 Task: Select a due date automation when advanced on, the moment a card is due add content with a description starting with resume.
Action: Mouse moved to (1254, 102)
Screenshot: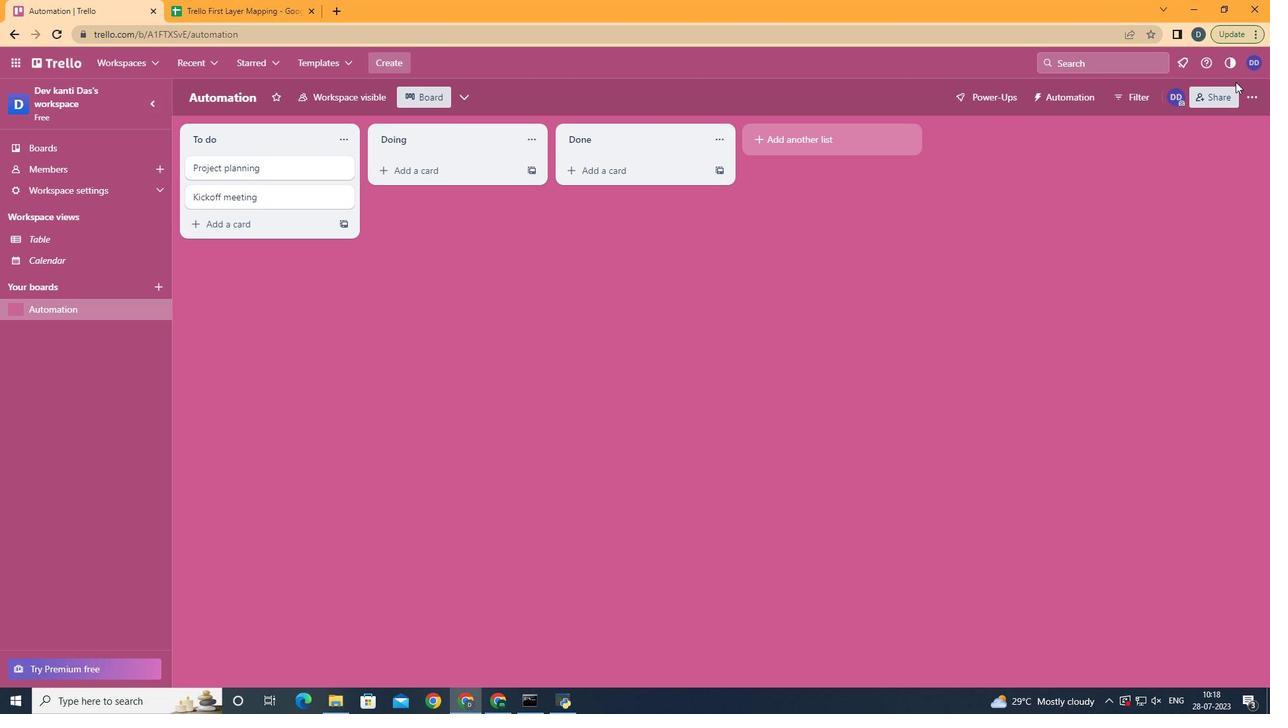 
Action: Mouse pressed left at (1254, 102)
Screenshot: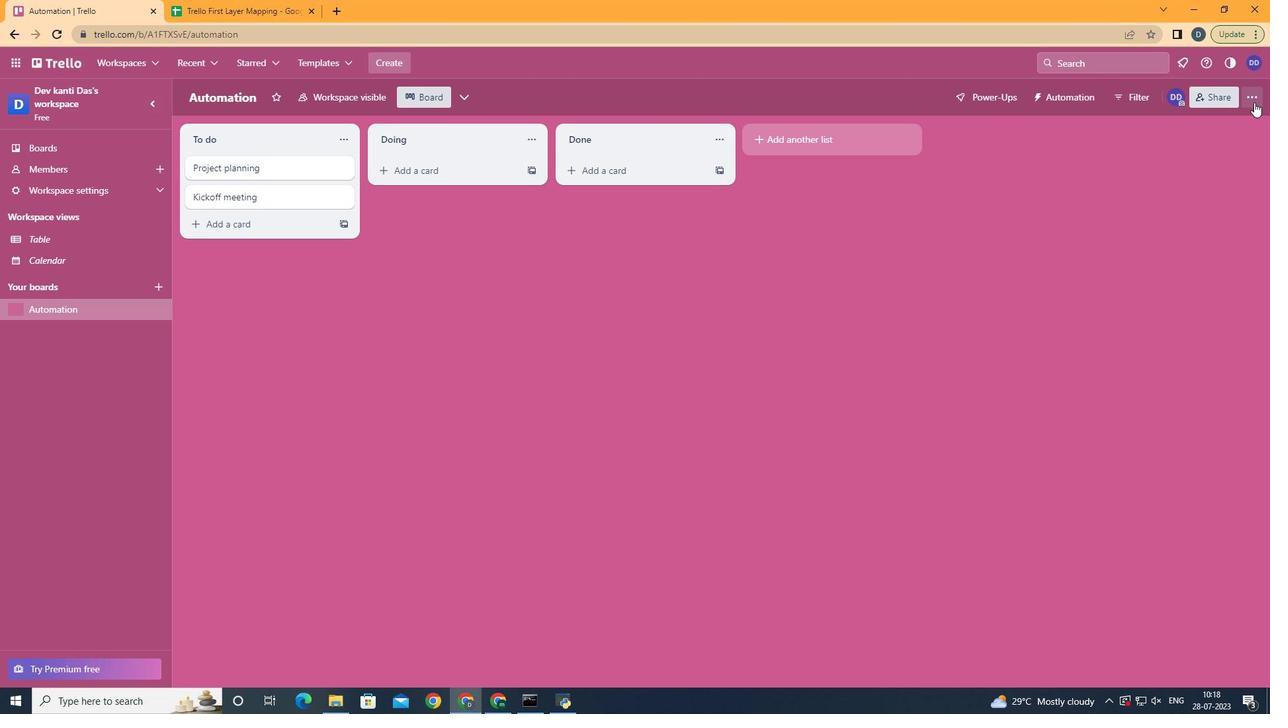 
Action: Mouse moved to (1137, 266)
Screenshot: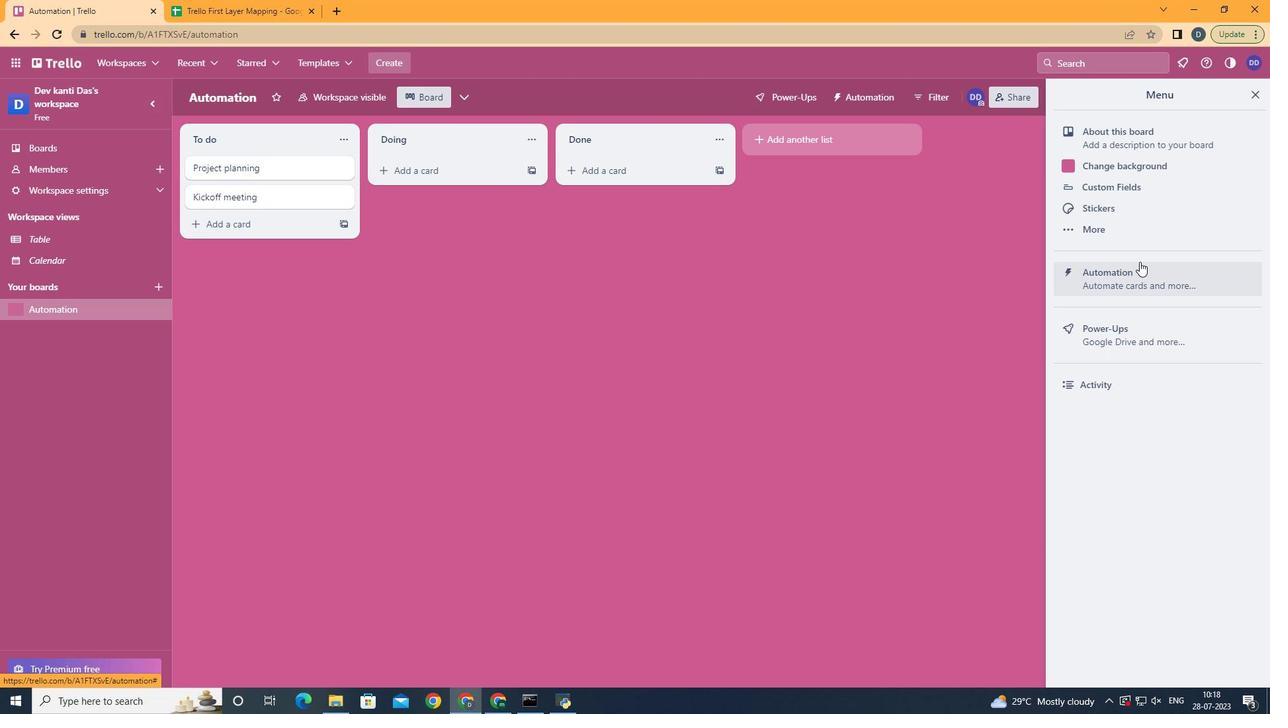 
Action: Mouse pressed left at (1137, 266)
Screenshot: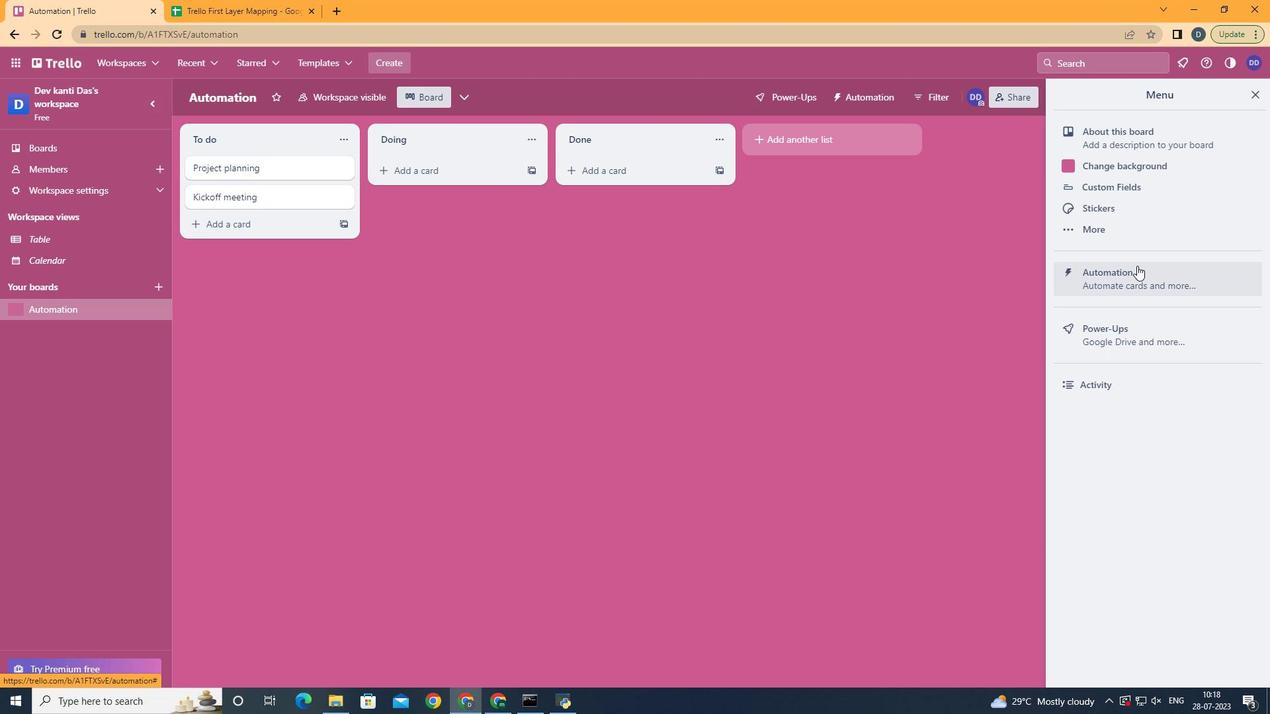 
Action: Mouse moved to (241, 266)
Screenshot: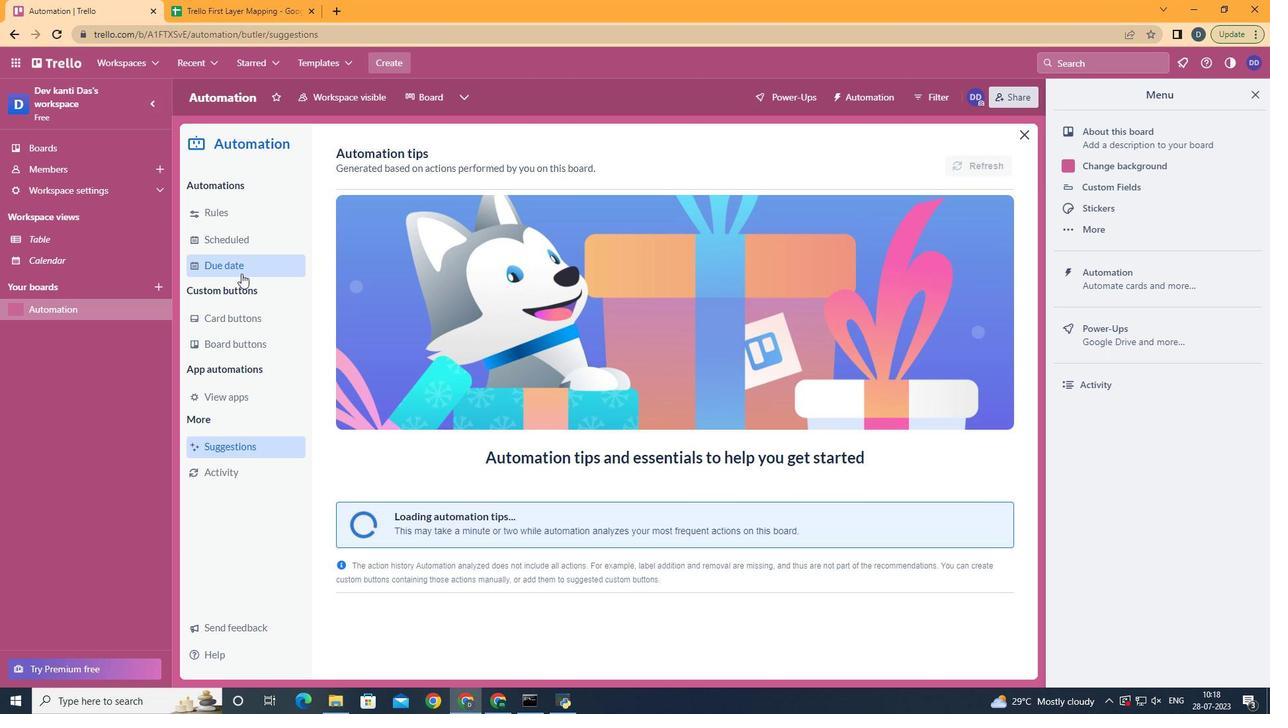 
Action: Mouse pressed left at (241, 266)
Screenshot: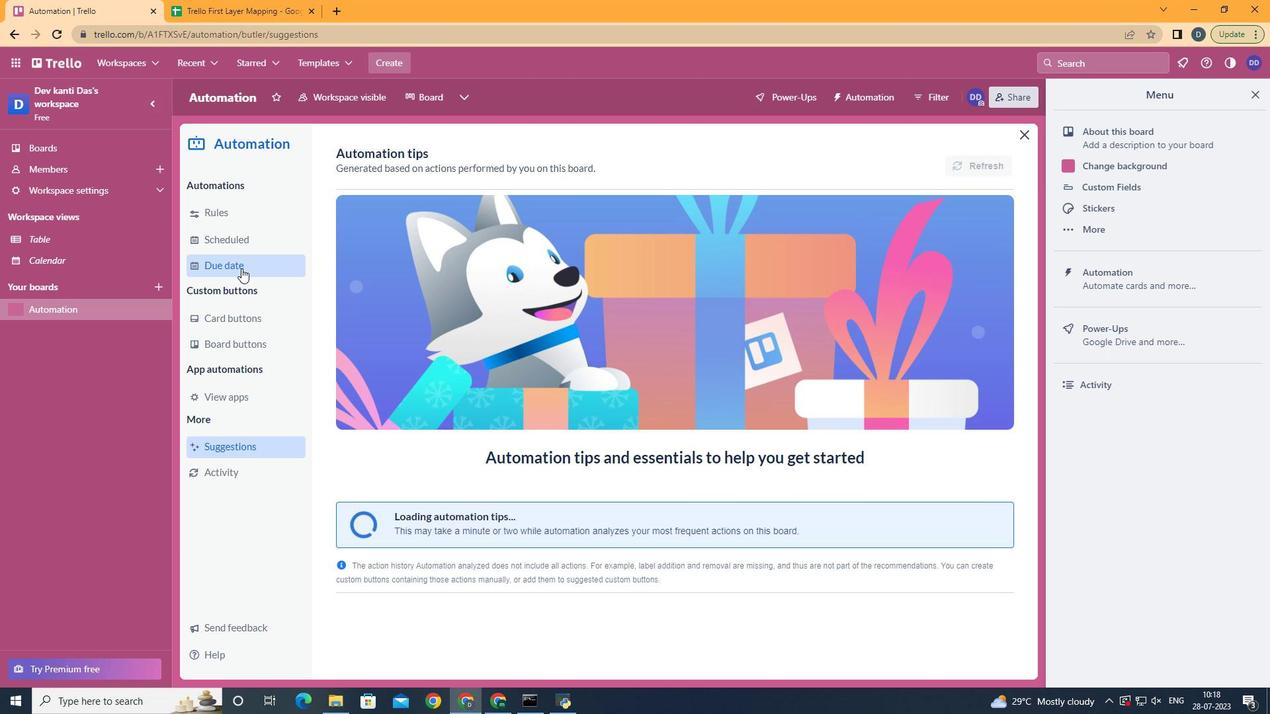 
Action: Mouse moved to (927, 166)
Screenshot: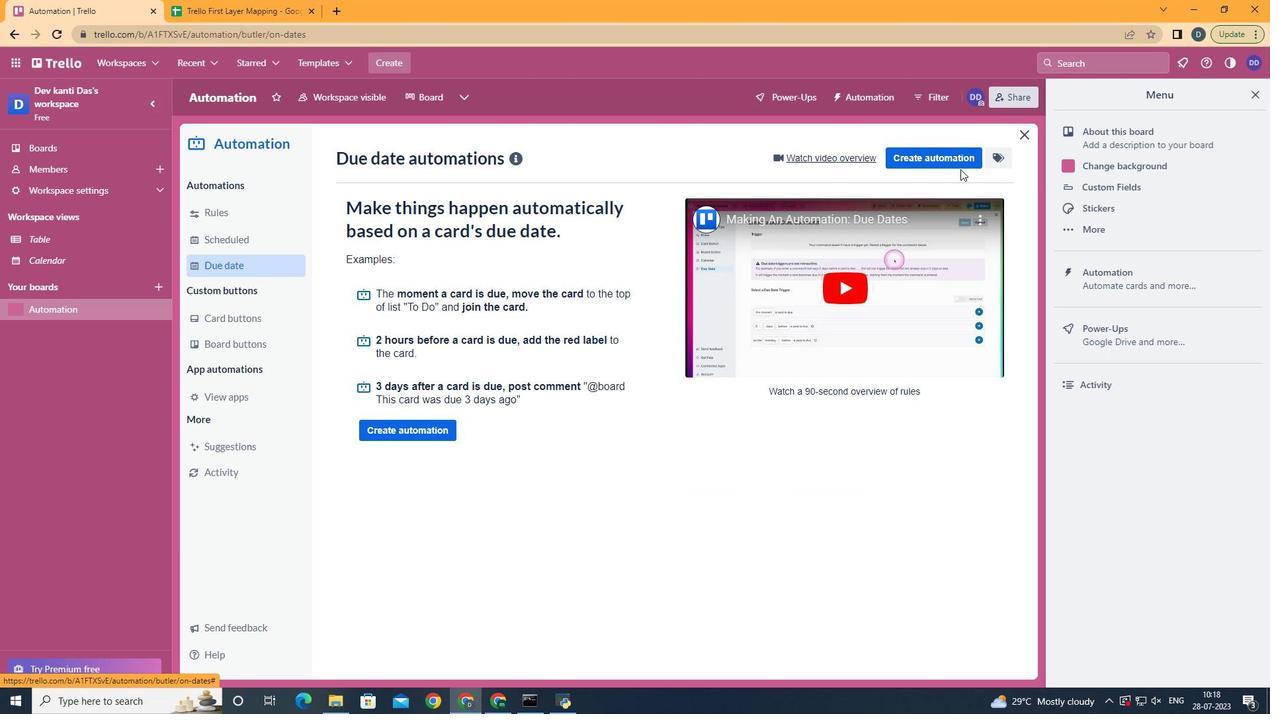 
Action: Mouse pressed left at (927, 166)
Screenshot: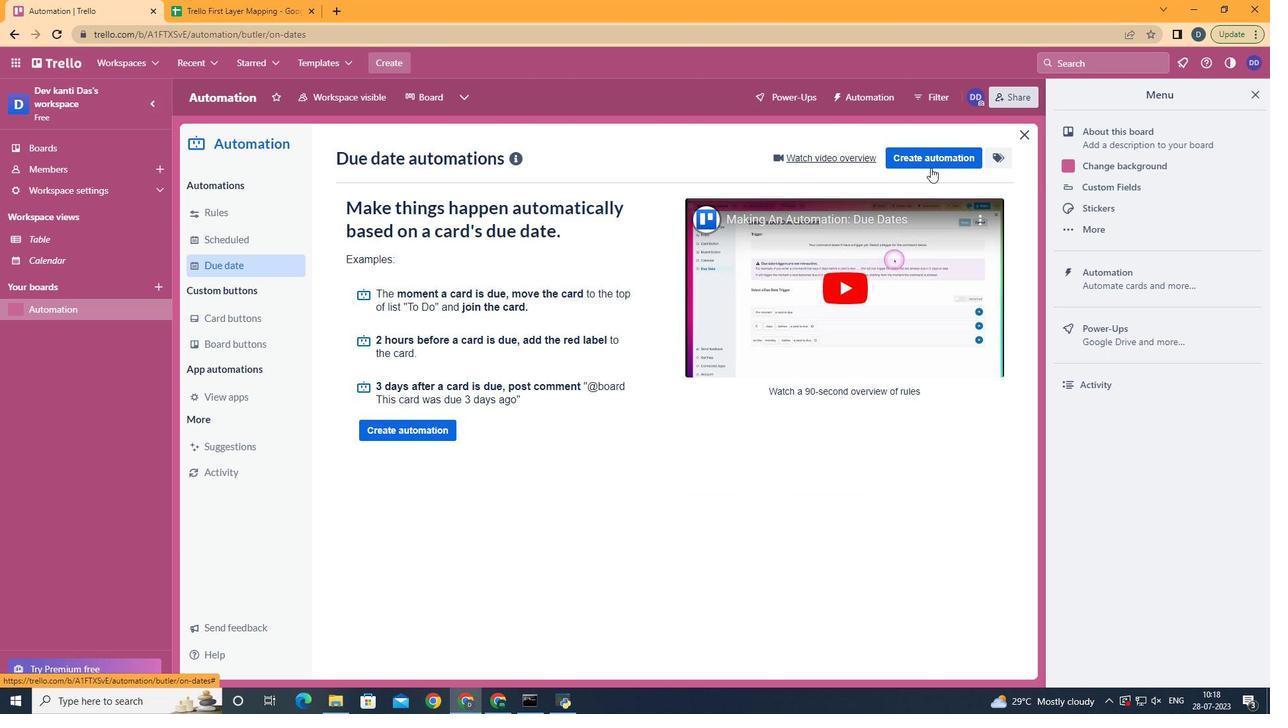 
Action: Mouse moved to (912, 284)
Screenshot: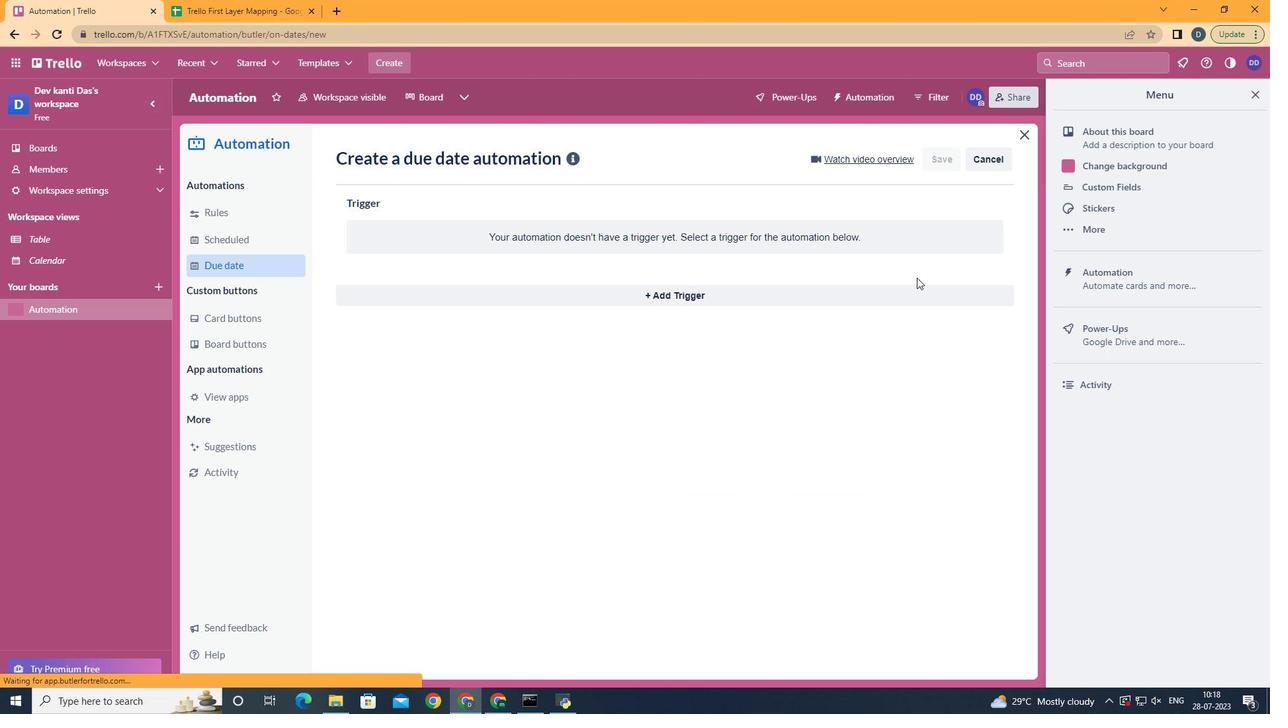 
Action: Mouse pressed left at (912, 284)
Screenshot: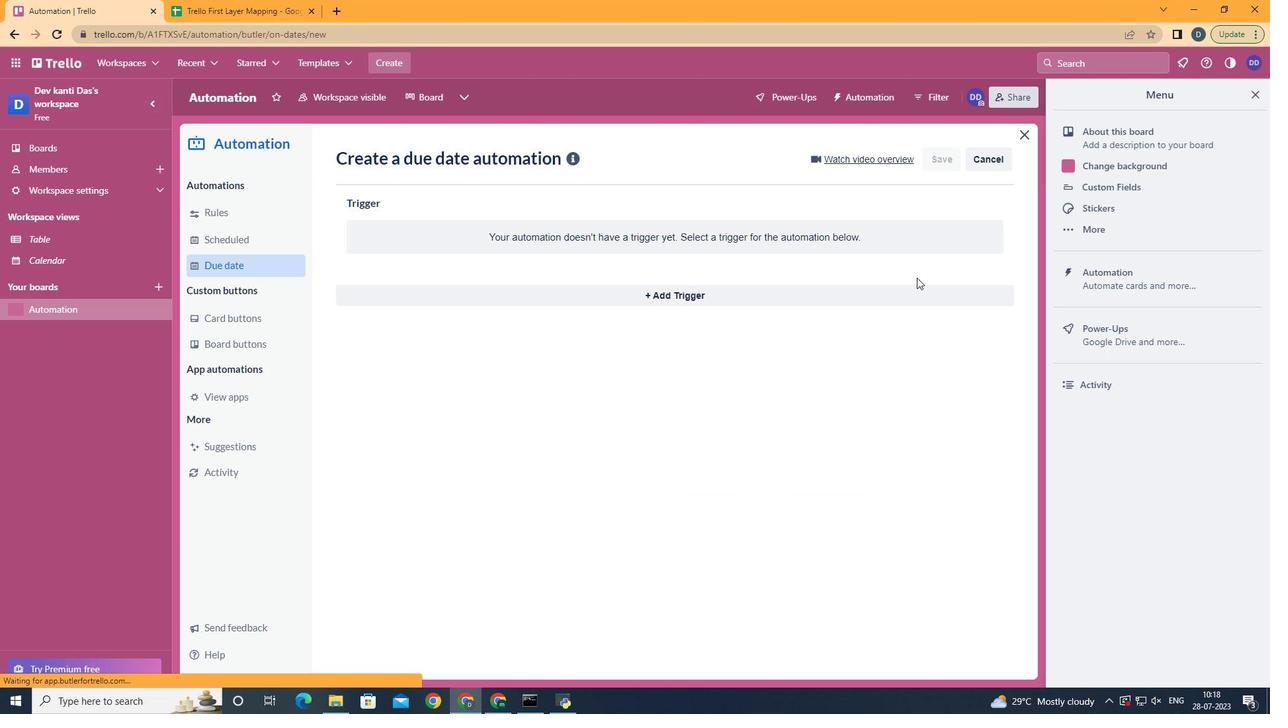 
Action: Mouse moved to (907, 295)
Screenshot: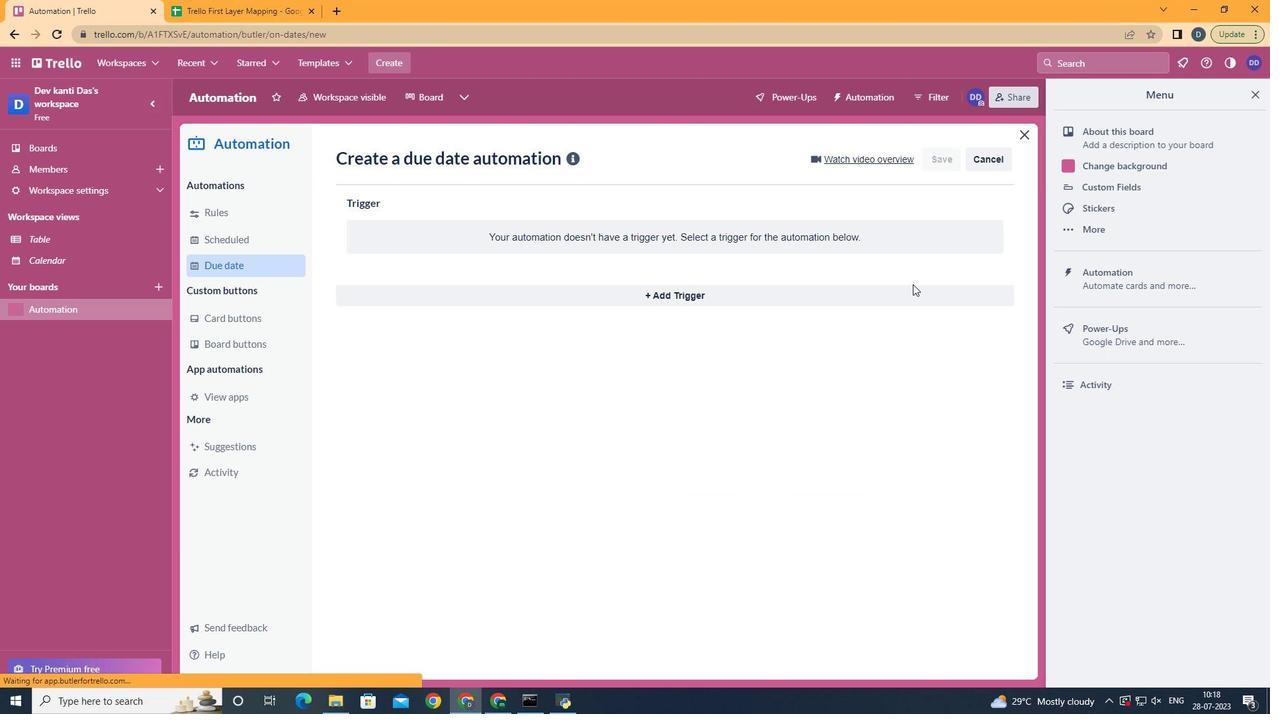 
Action: Mouse pressed left at (907, 295)
Screenshot: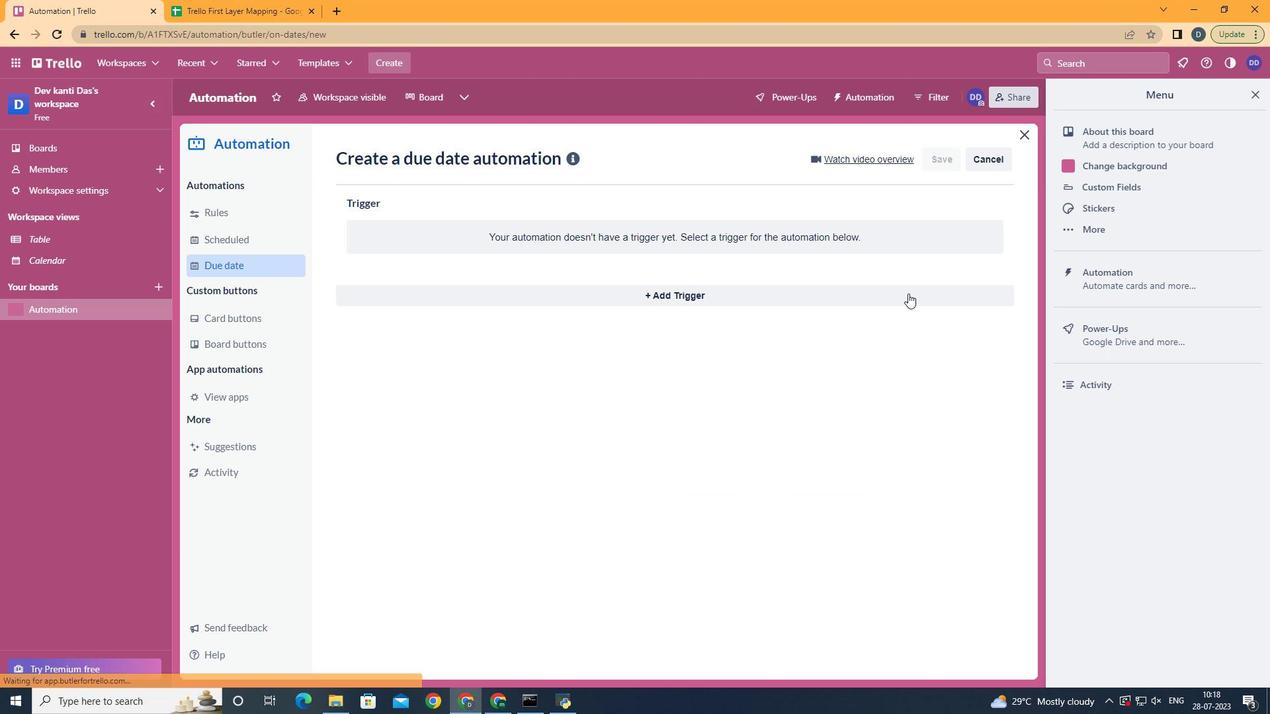 
Action: Mouse moved to (396, 480)
Screenshot: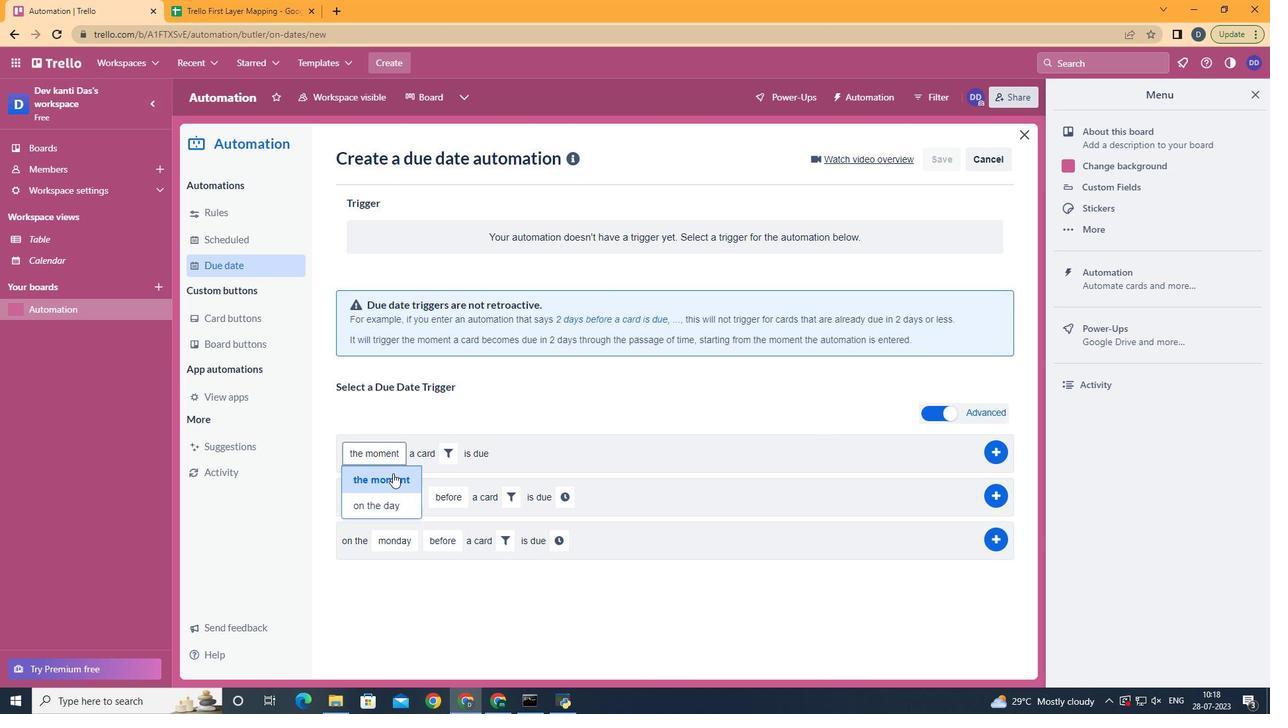 
Action: Mouse pressed left at (396, 480)
Screenshot: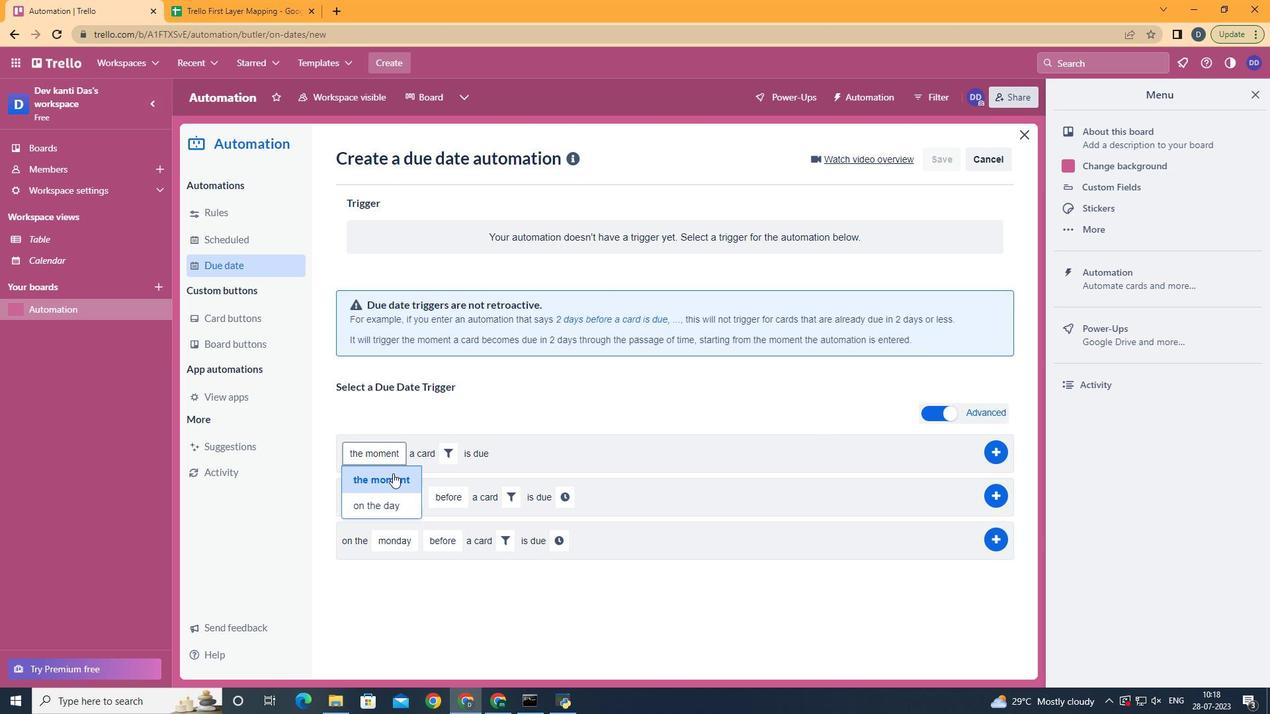 
Action: Mouse moved to (445, 460)
Screenshot: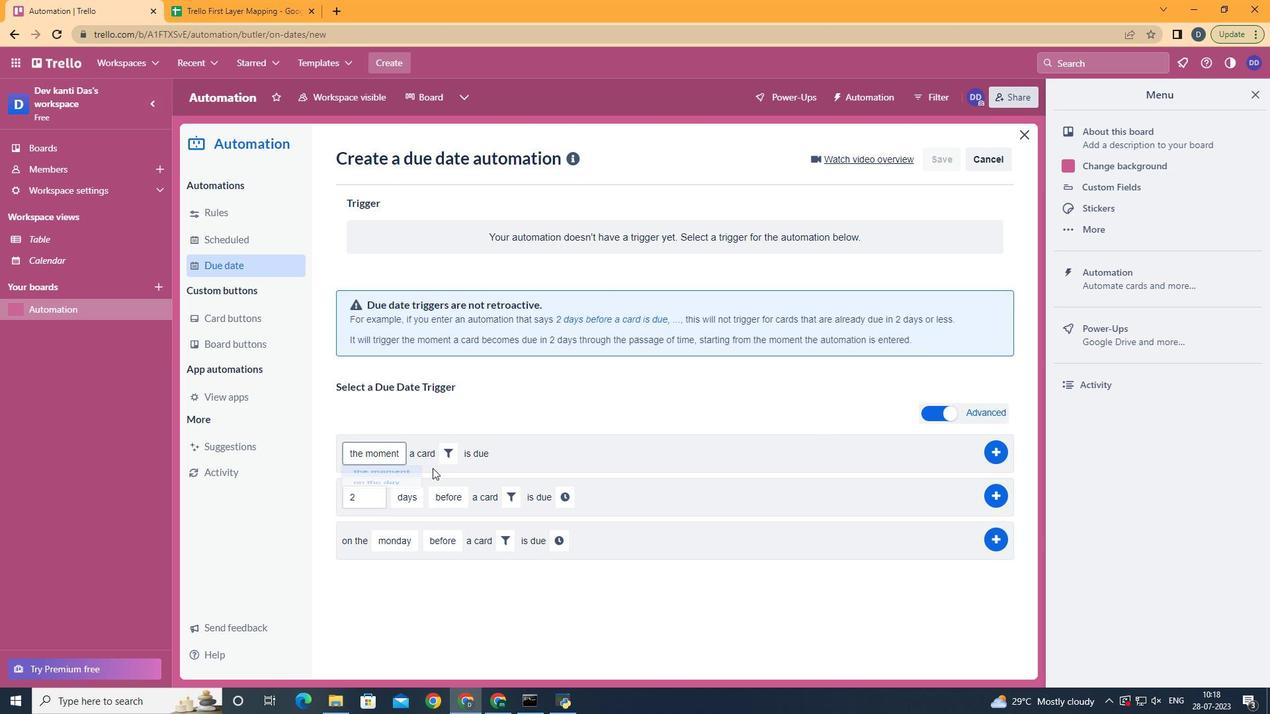 
Action: Mouse pressed left at (445, 460)
Screenshot: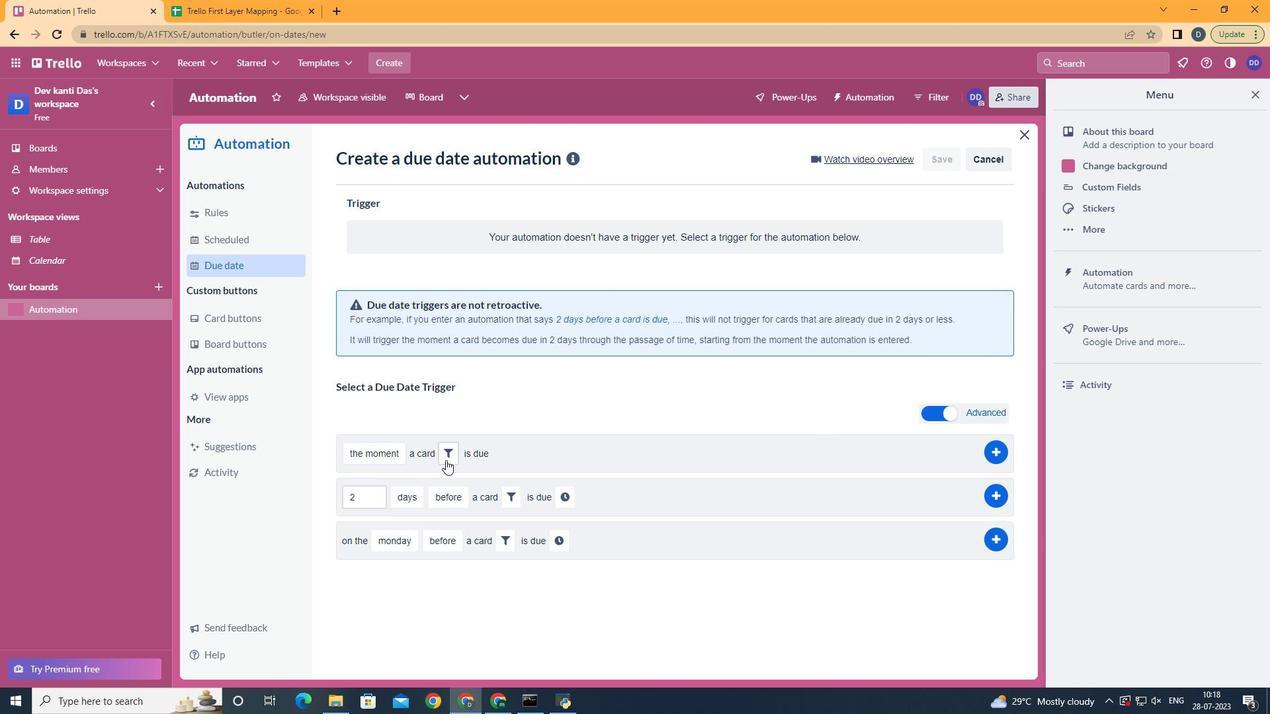 
Action: Mouse moved to (611, 496)
Screenshot: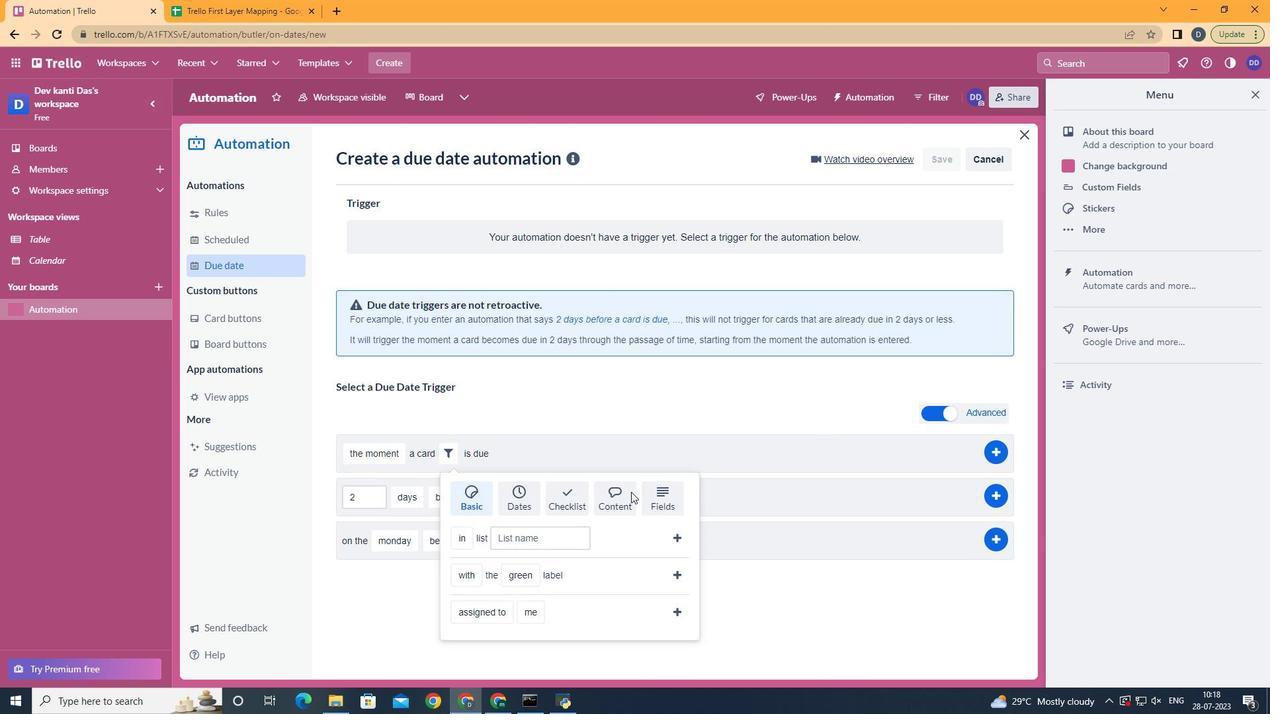 
Action: Mouse pressed left at (611, 496)
Screenshot: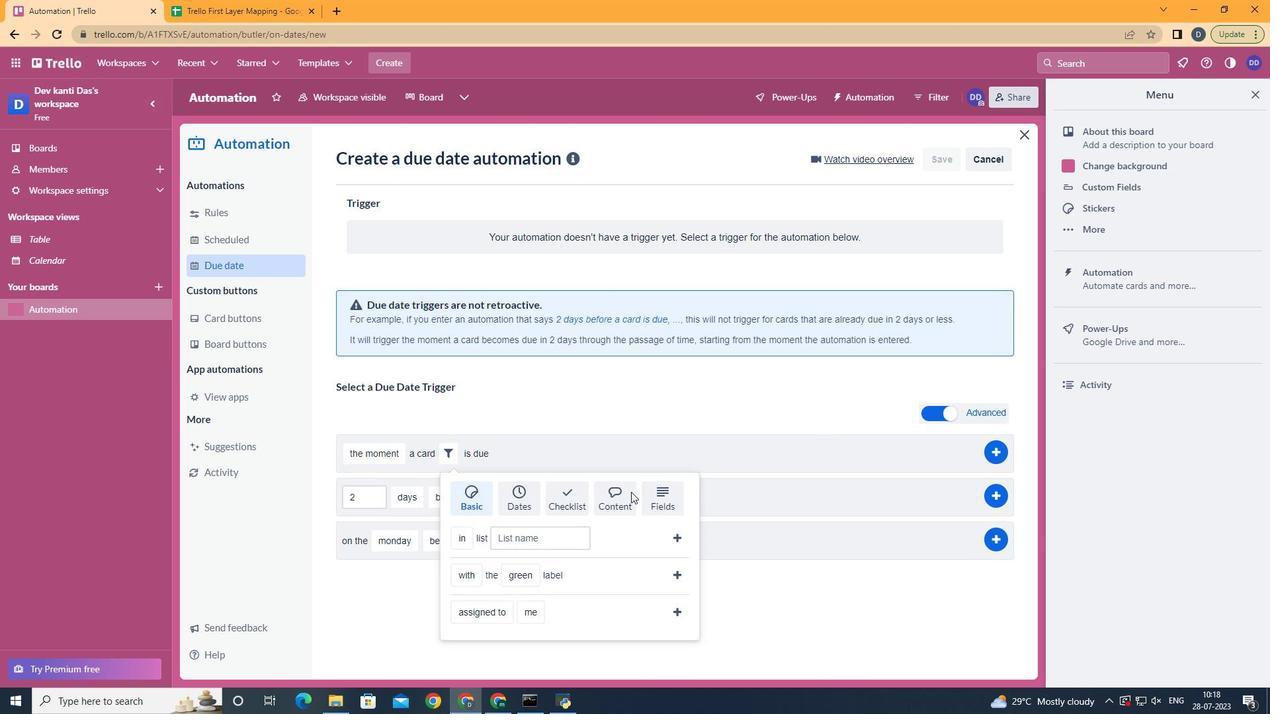 
Action: Mouse moved to (504, 589)
Screenshot: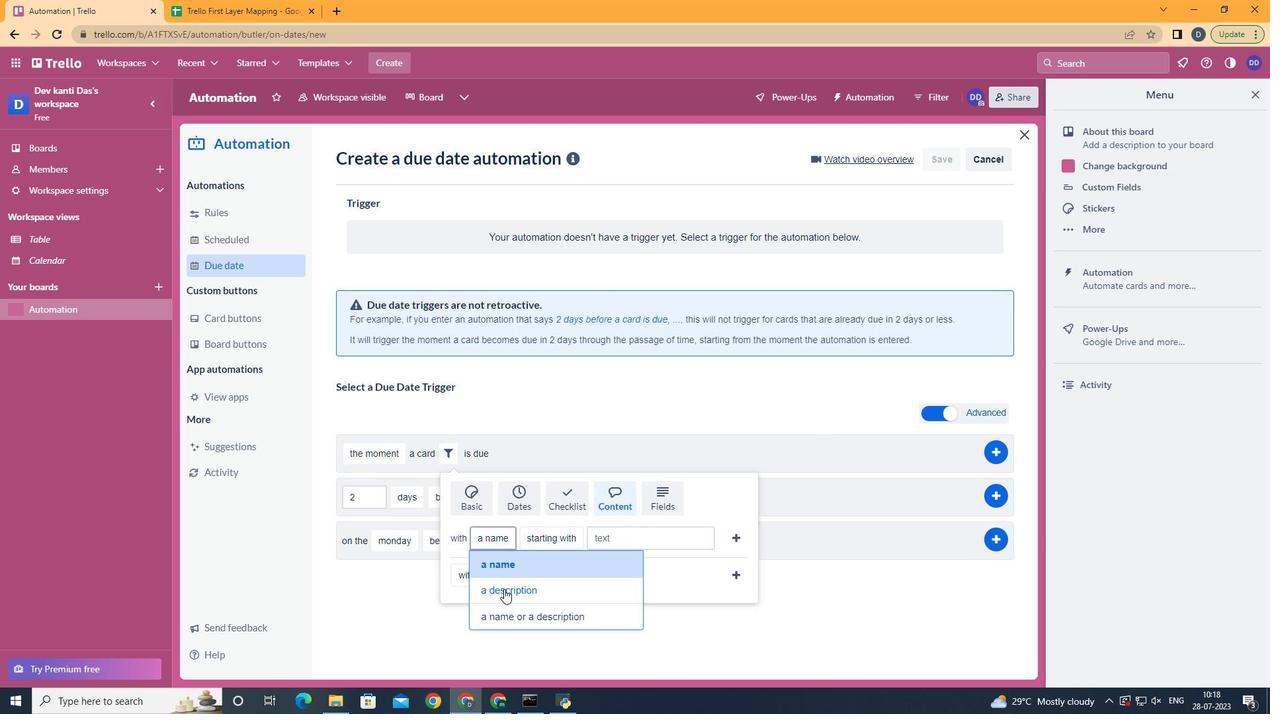 
Action: Mouse pressed left at (504, 589)
Screenshot: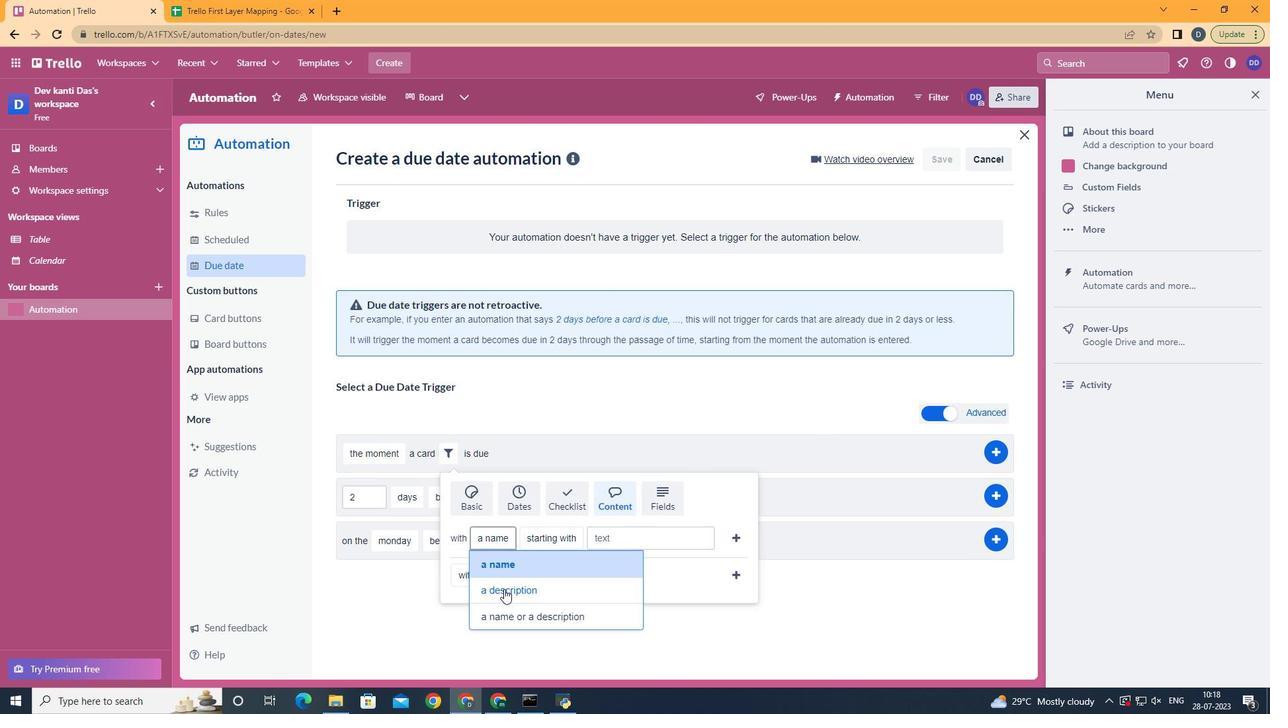 
Action: Mouse moved to (599, 383)
Screenshot: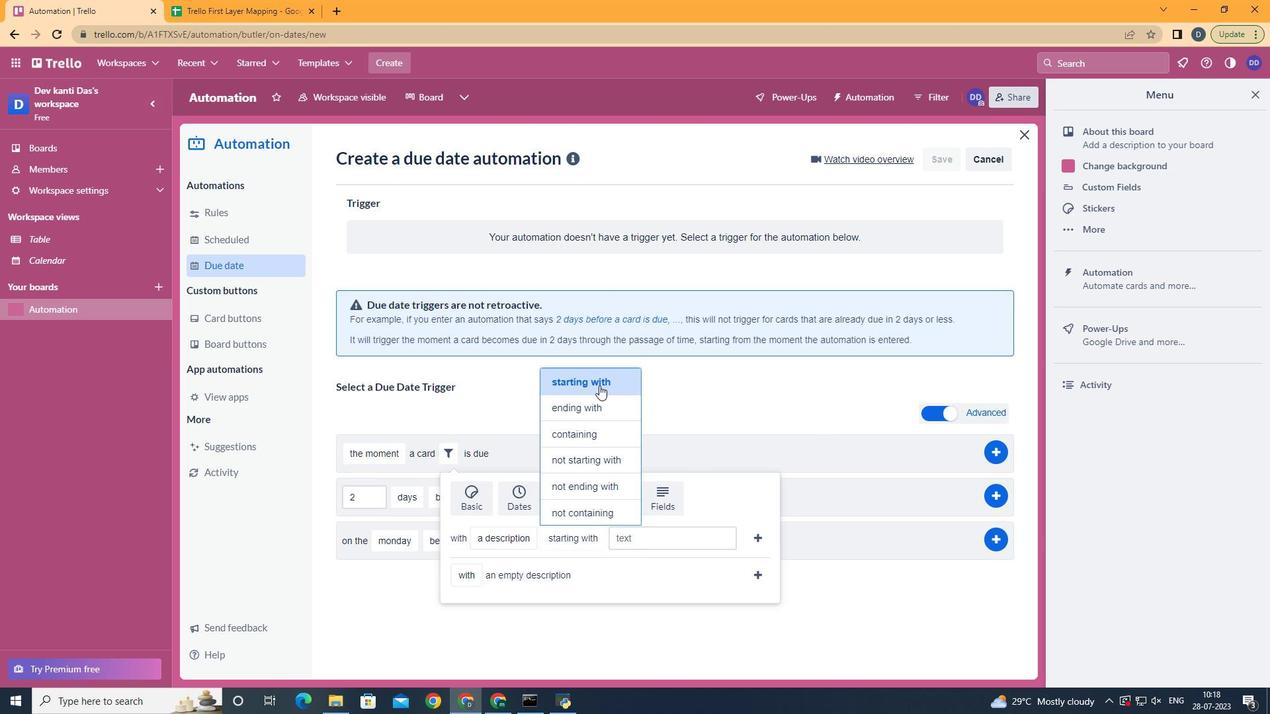 
Action: Mouse pressed left at (599, 383)
Screenshot: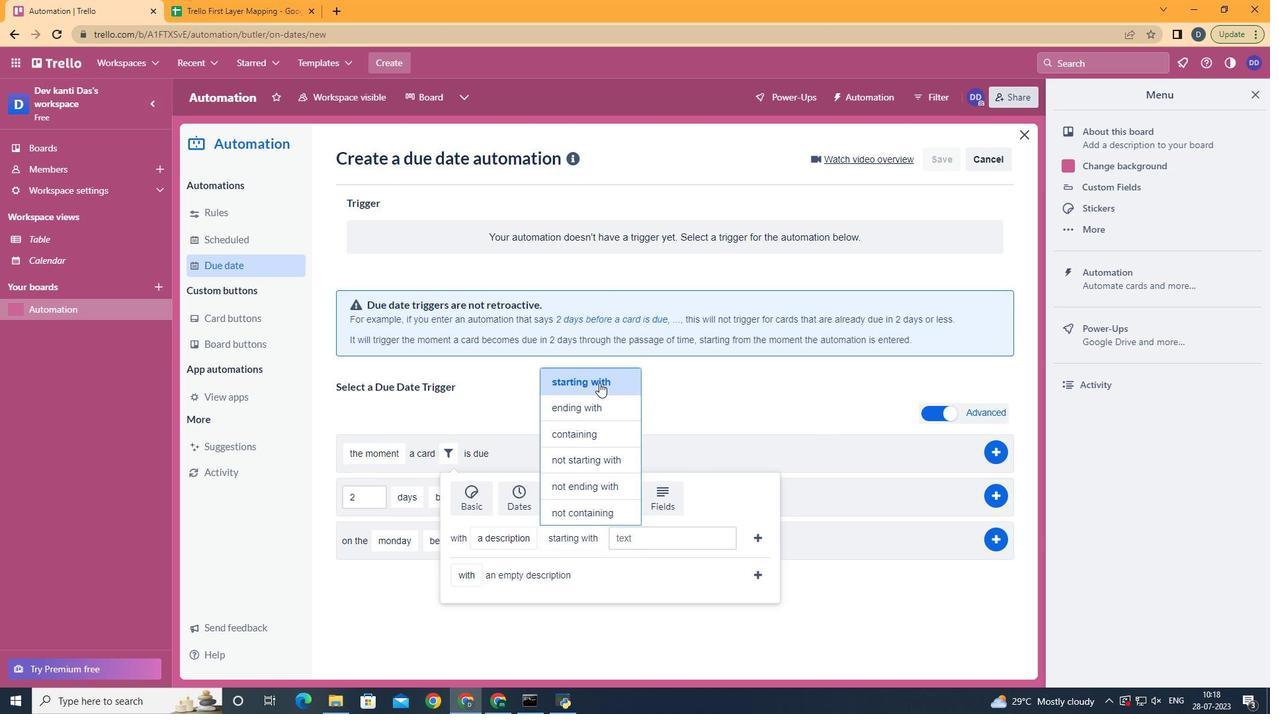 
Action: Mouse moved to (640, 533)
Screenshot: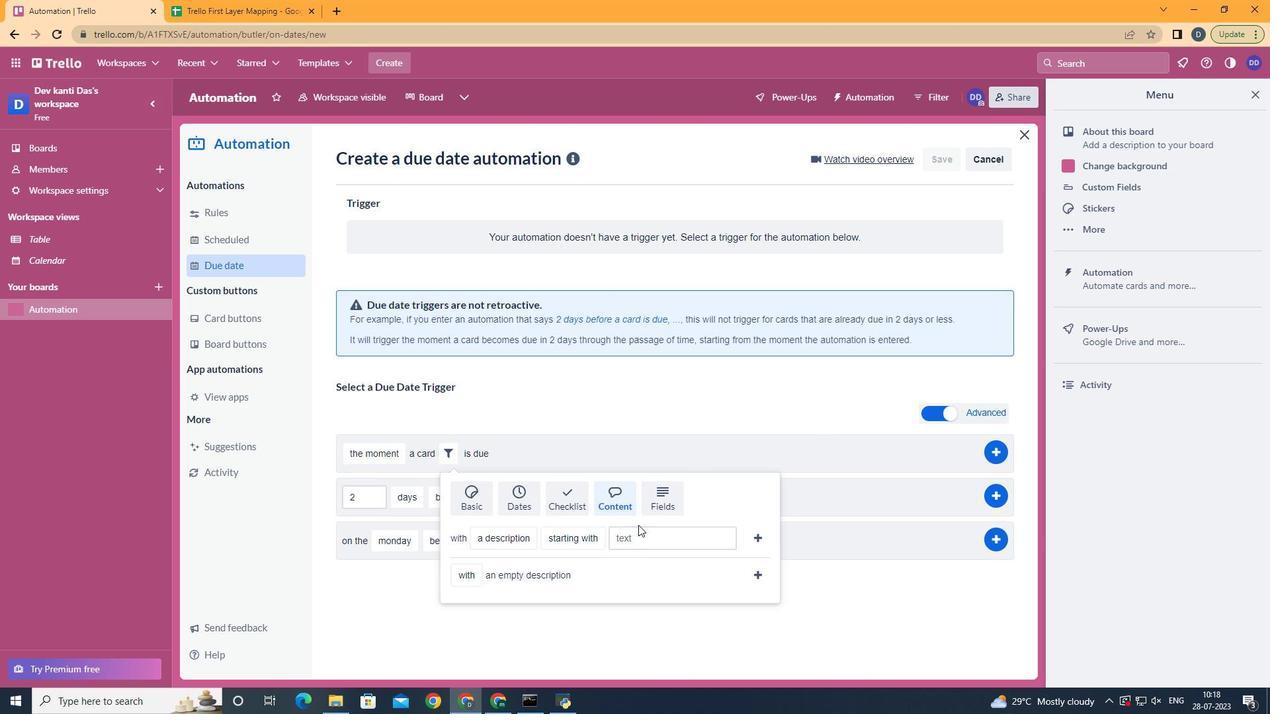 
Action: Mouse pressed left at (640, 533)
Screenshot: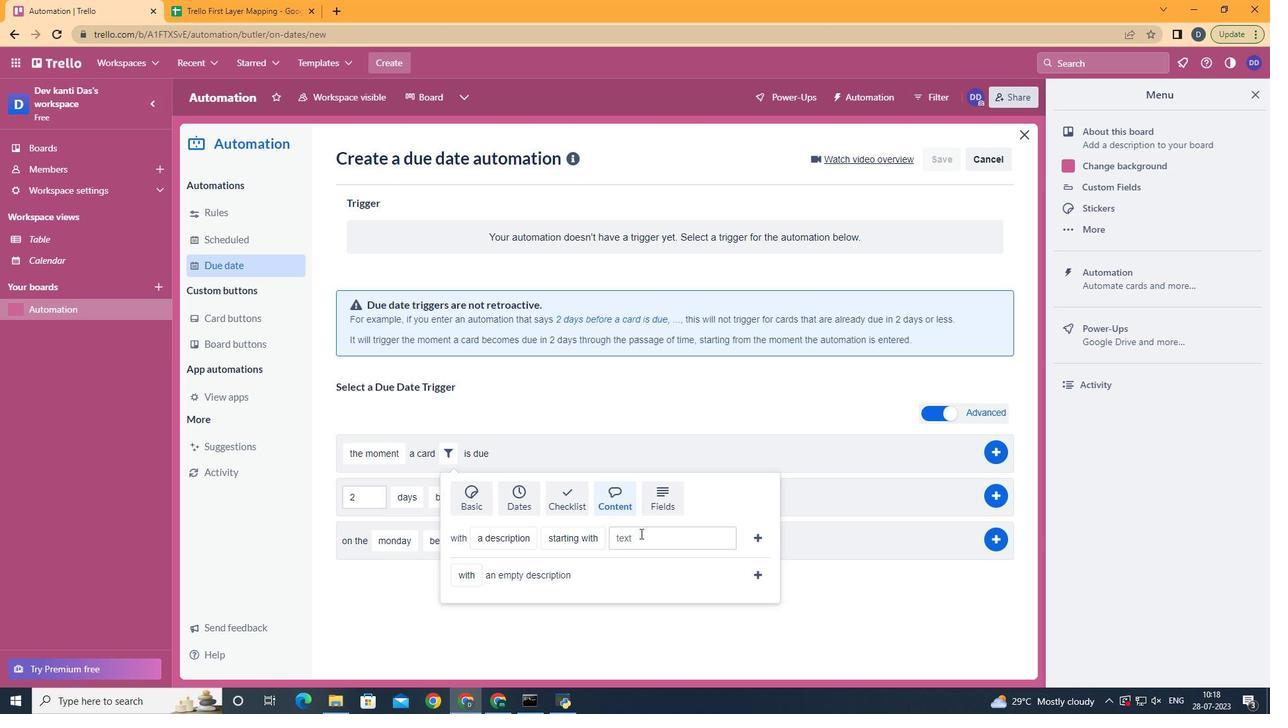 
Action: Mouse moved to (641, 534)
Screenshot: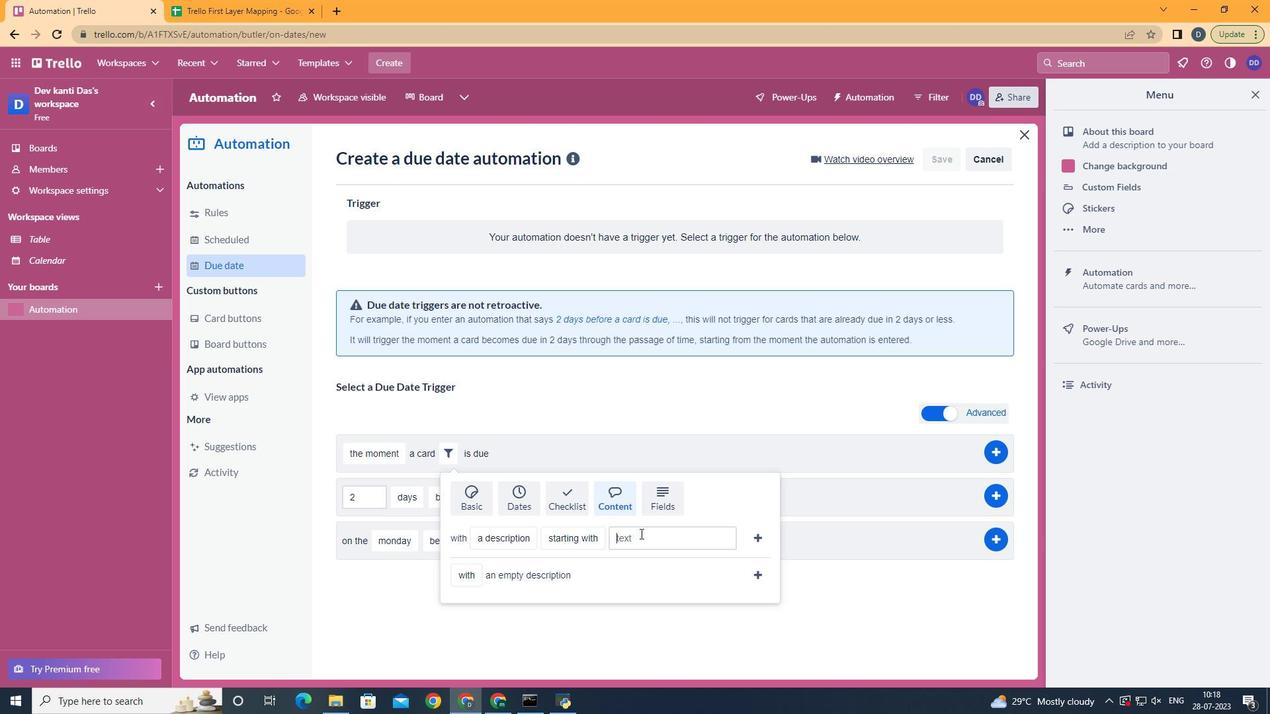 
Action: Key pressed resume
Screenshot: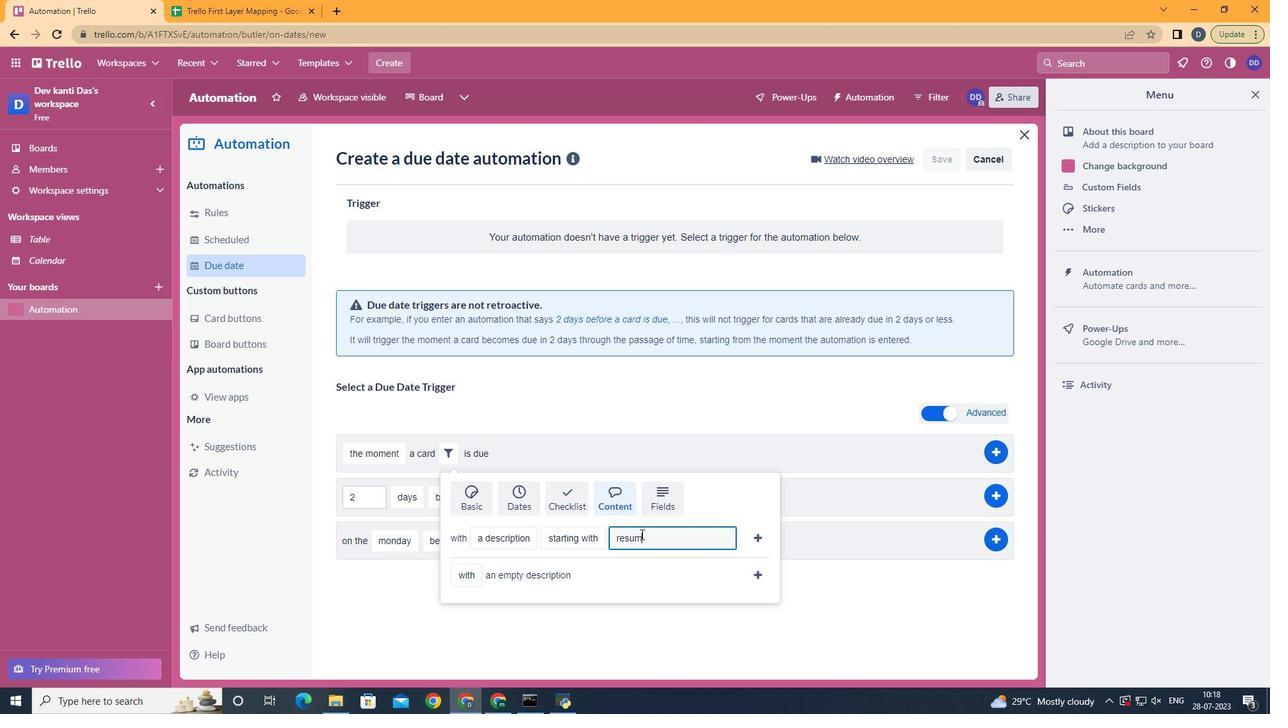 
Action: Mouse moved to (759, 543)
Screenshot: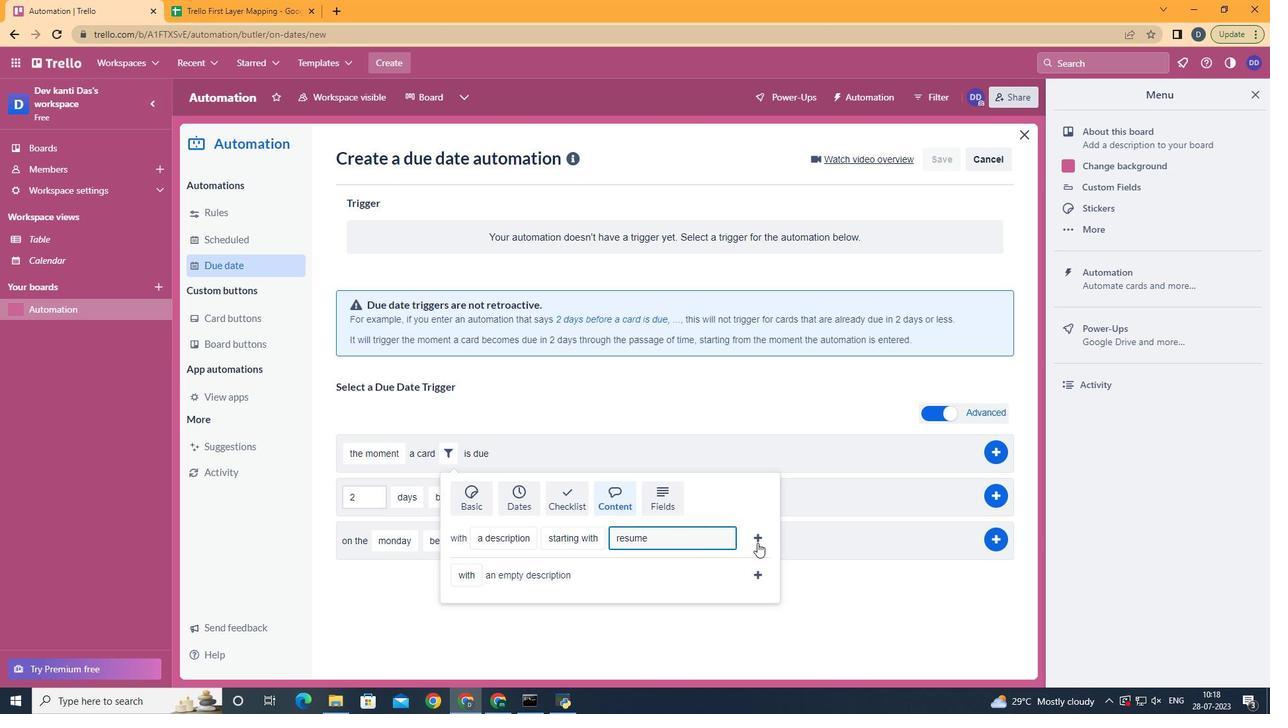 
Action: Mouse pressed left at (759, 543)
Screenshot: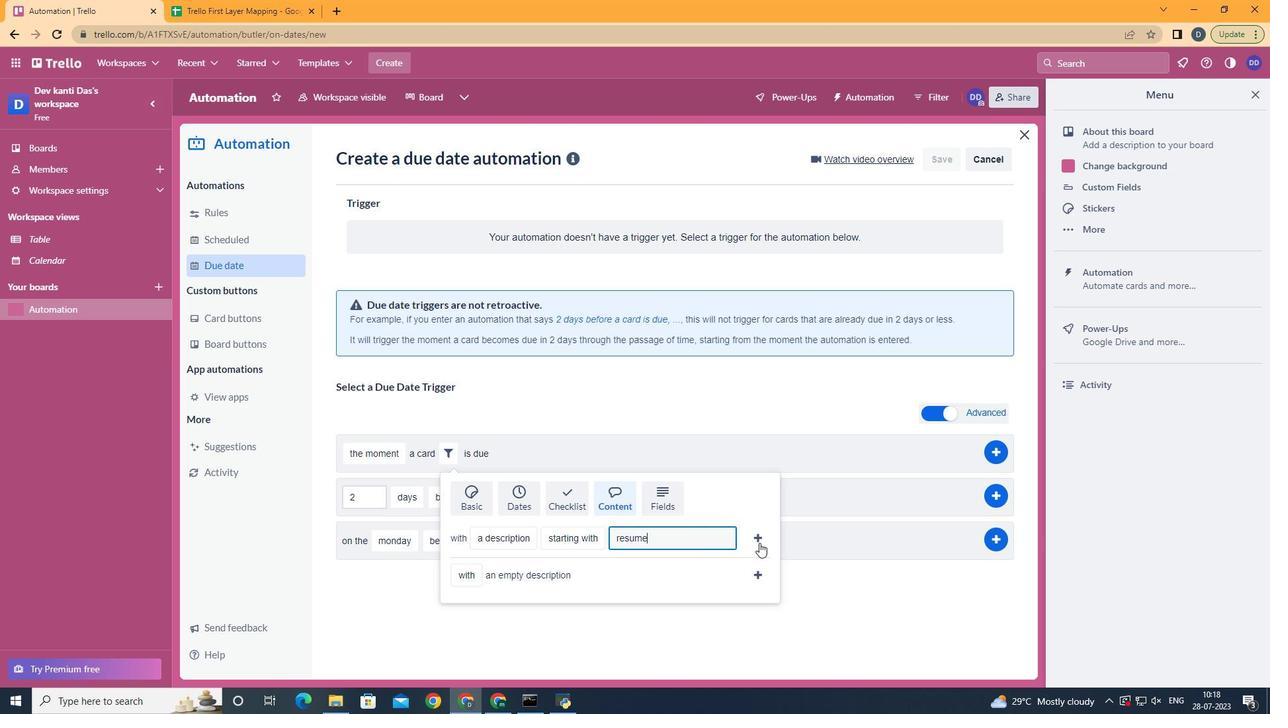 
